 Task: Change the log format to "HTML".
Action: Mouse moved to (140, 21)
Screenshot: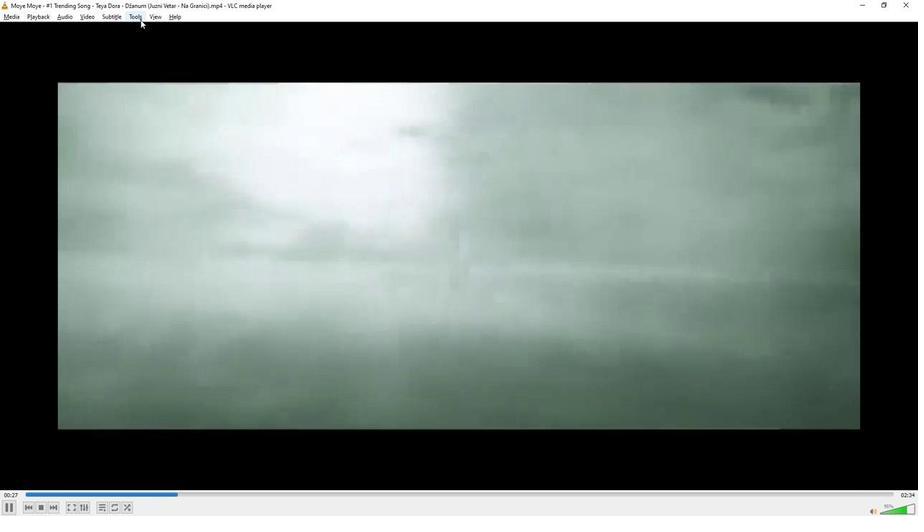 
Action: Mouse pressed left at (140, 21)
Screenshot: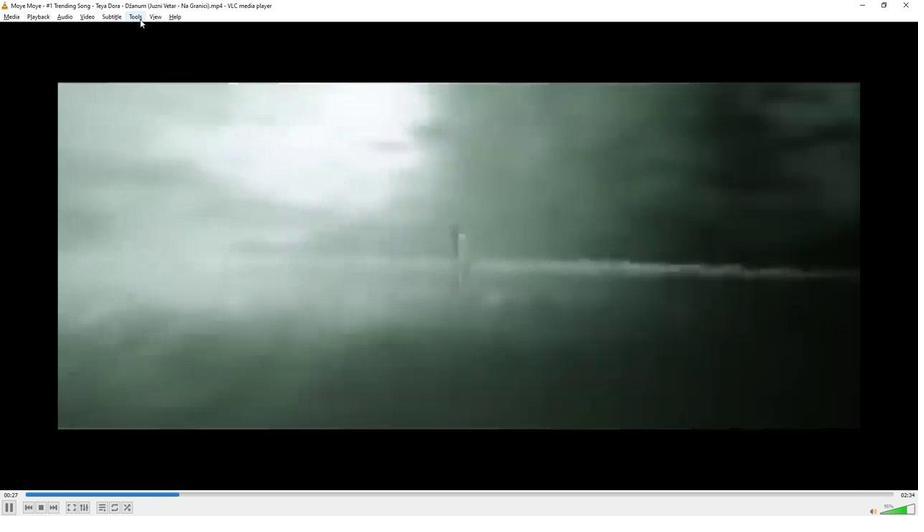 
Action: Mouse moved to (167, 129)
Screenshot: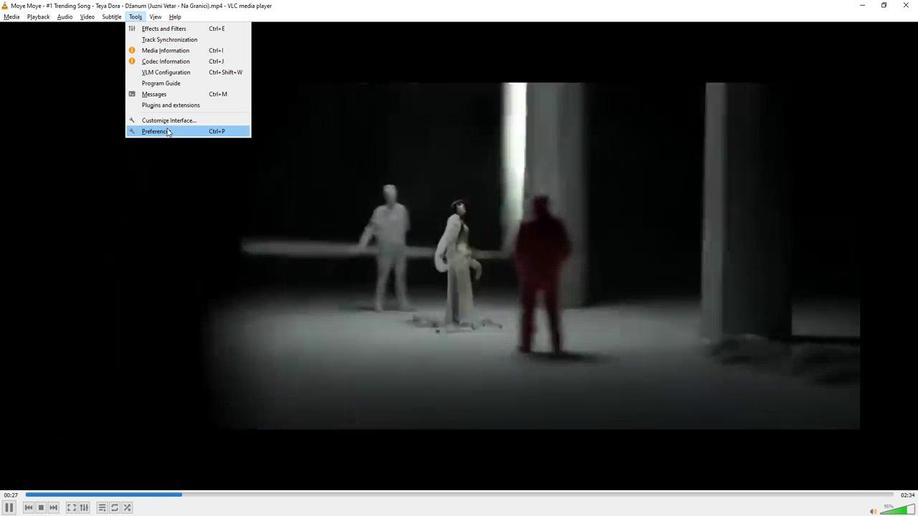 
Action: Mouse pressed left at (167, 129)
Screenshot: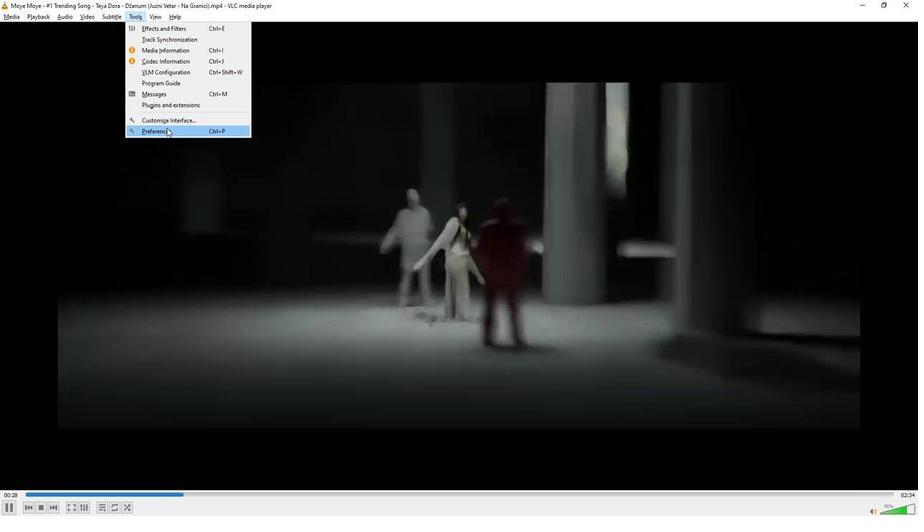 
Action: Mouse moved to (257, 398)
Screenshot: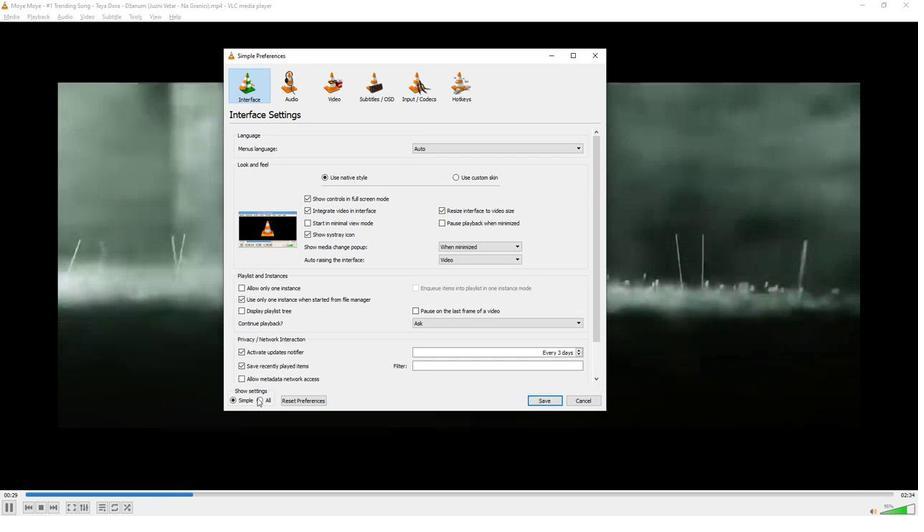
Action: Mouse pressed left at (257, 398)
Screenshot: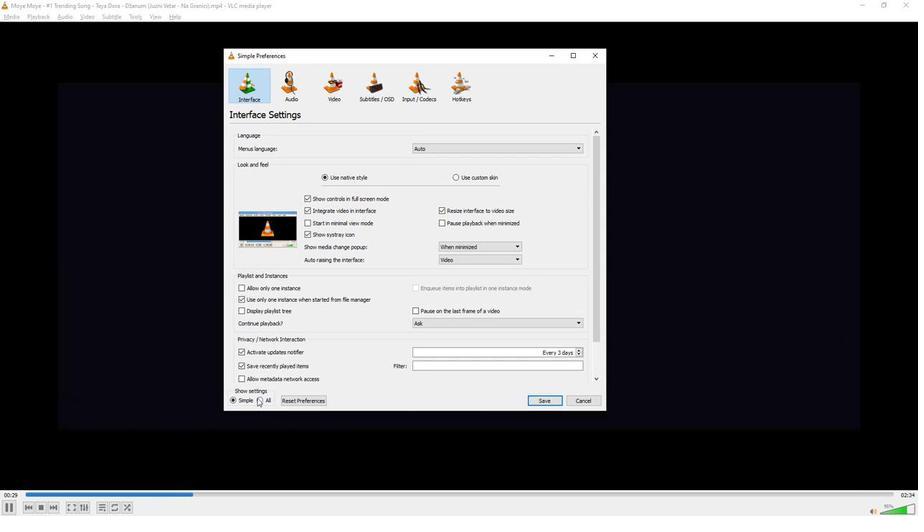 
Action: Mouse moved to (273, 137)
Screenshot: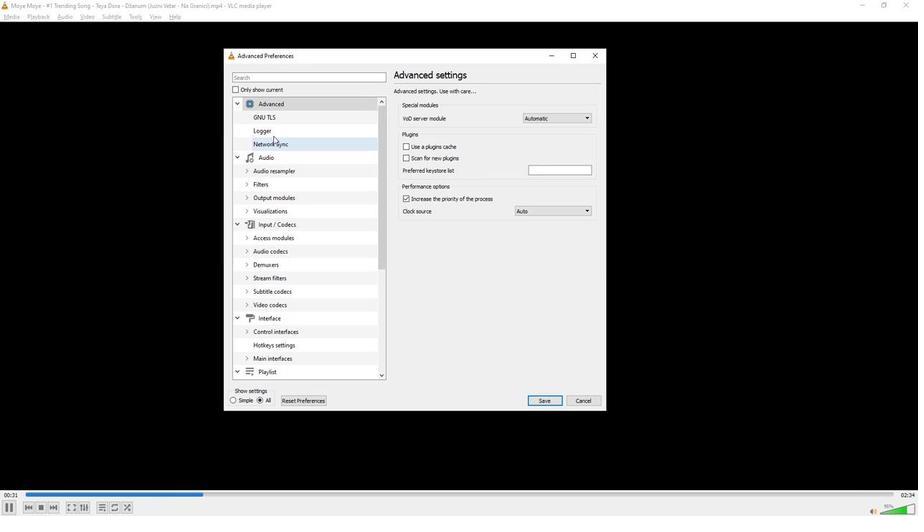 
Action: Mouse pressed left at (273, 137)
Screenshot: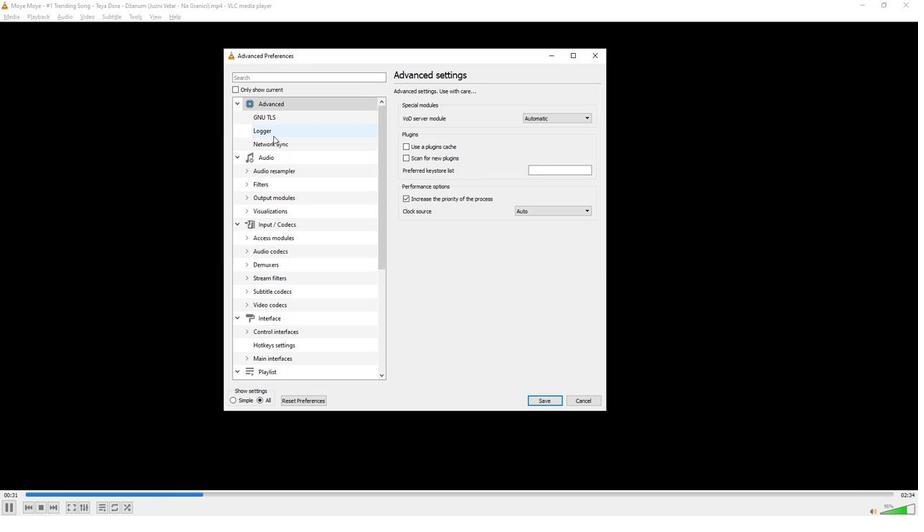 
Action: Mouse moved to (588, 135)
Screenshot: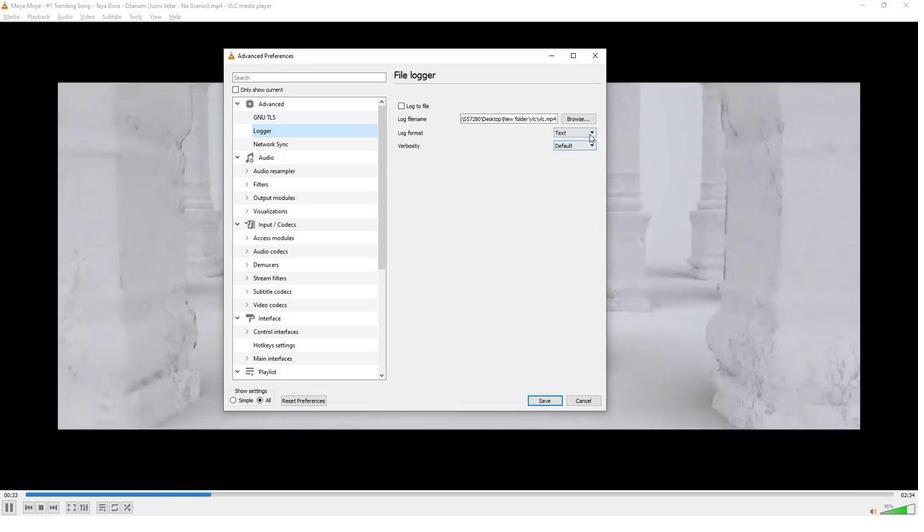 
Action: Mouse pressed left at (588, 135)
Screenshot: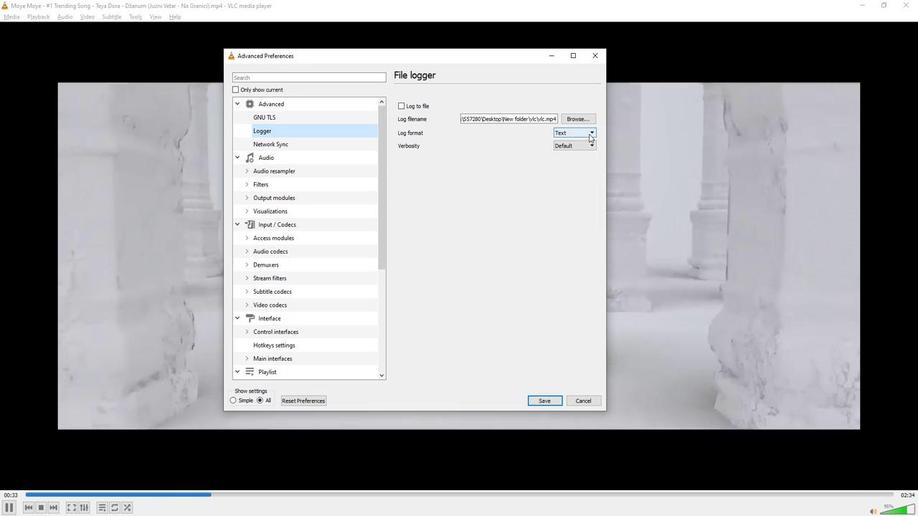 
Action: Mouse moved to (578, 147)
Screenshot: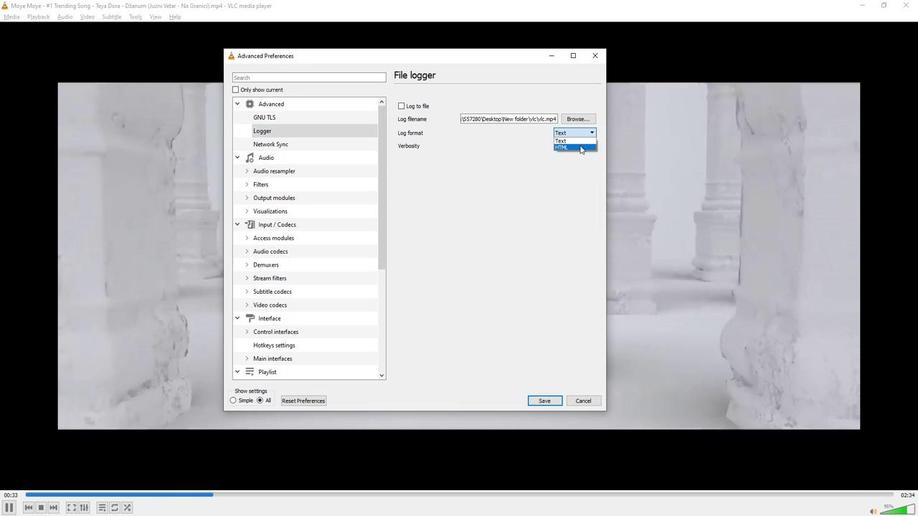 
Action: Mouse pressed left at (578, 147)
Screenshot: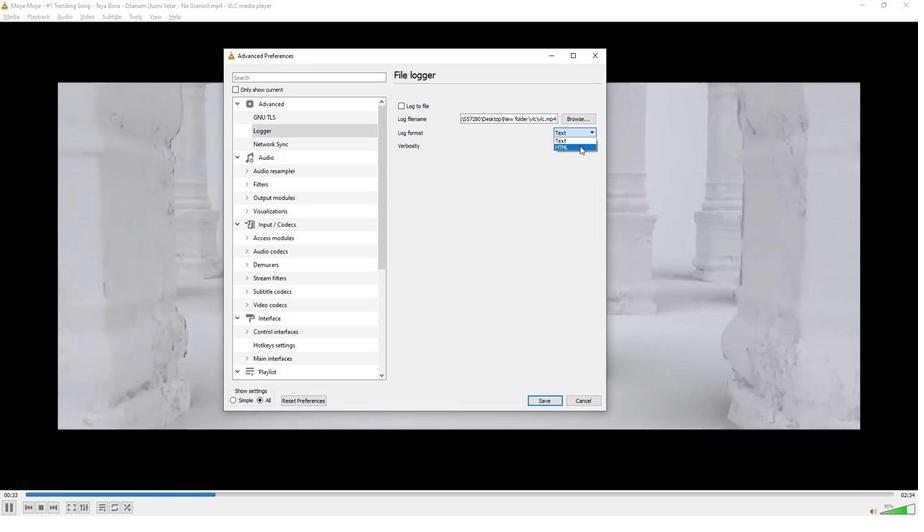 
Action: Mouse moved to (532, 283)
Screenshot: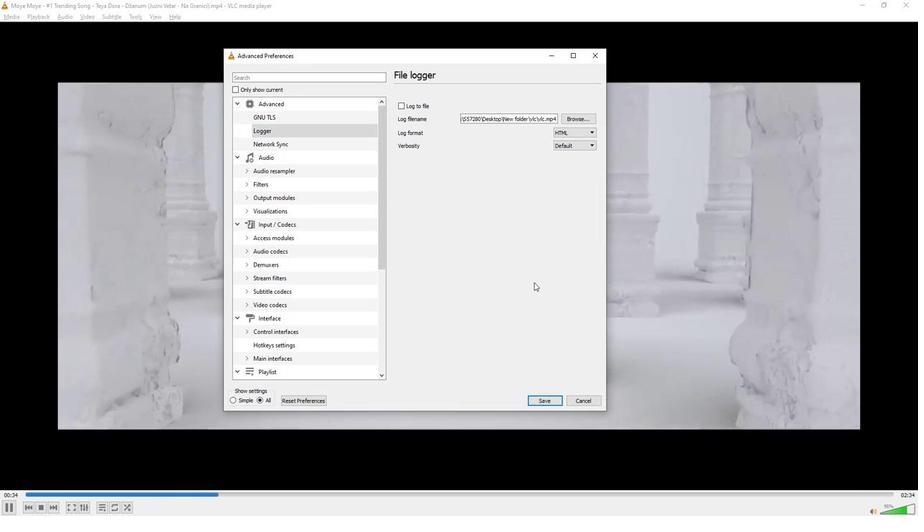 
